 Task: In the  document invoice.rtf Use the feature 'and check spelling and grammer' Select the body of letter and change paragraph spacing to  '1.5'Select the word  Good Afternoon and change font size to  25
Action: Mouse moved to (293, 408)
Screenshot: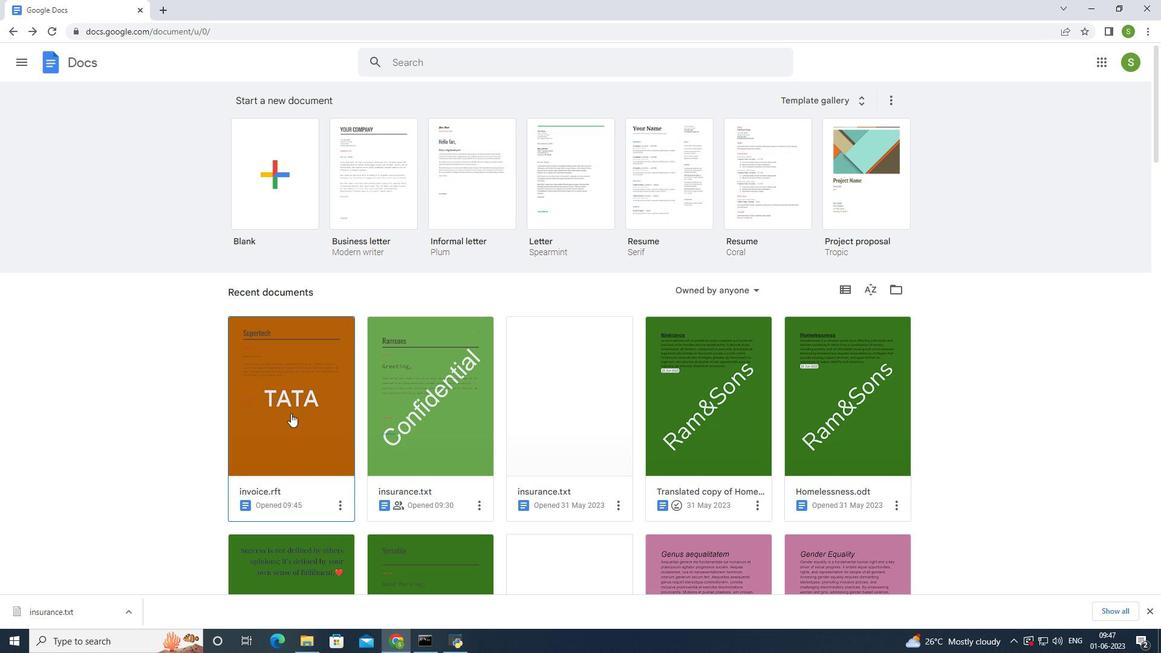 
Action: Mouse pressed left at (293, 408)
Screenshot: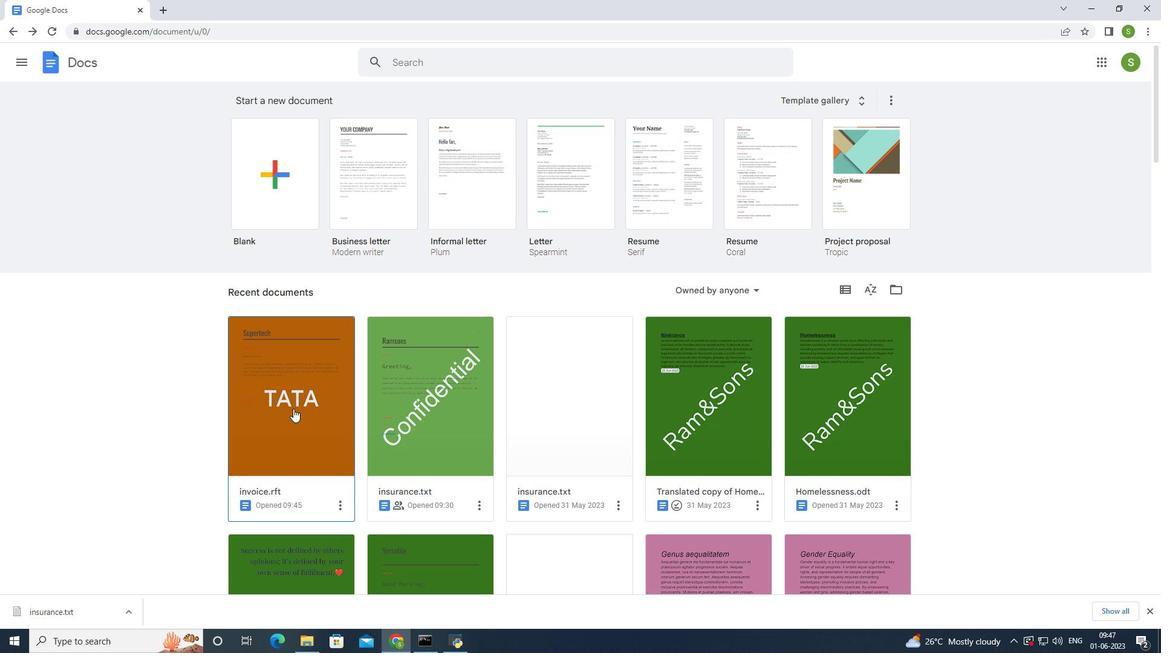 
Action: Mouse moved to (201, 73)
Screenshot: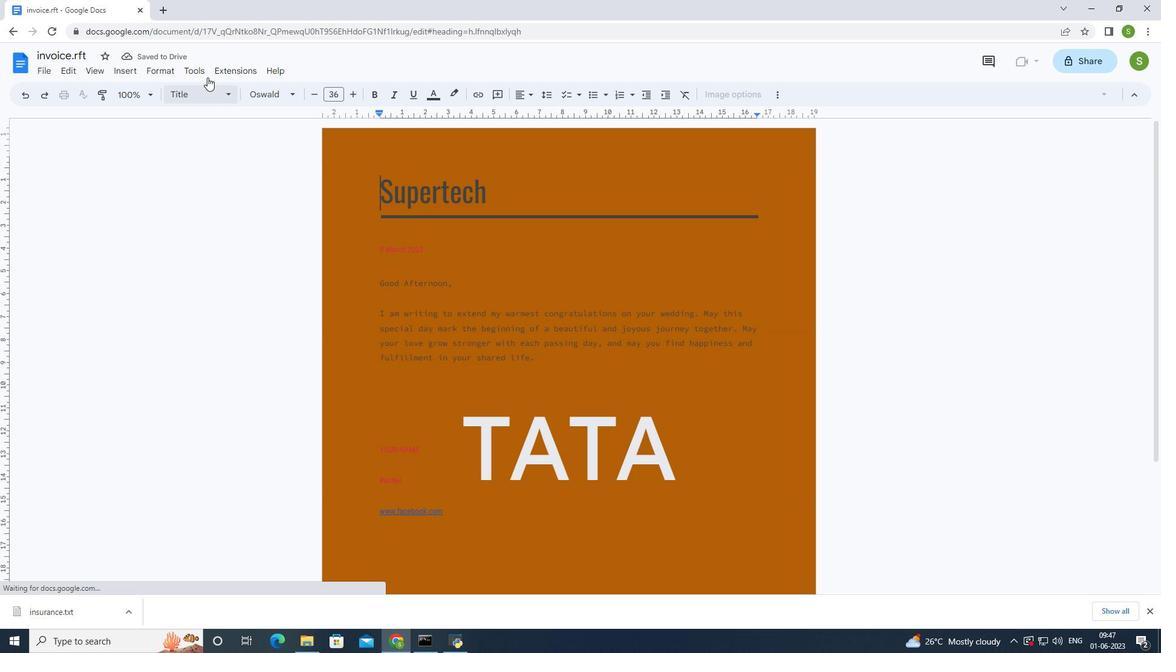 
Action: Mouse pressed left at (201, 73)
Screenshot: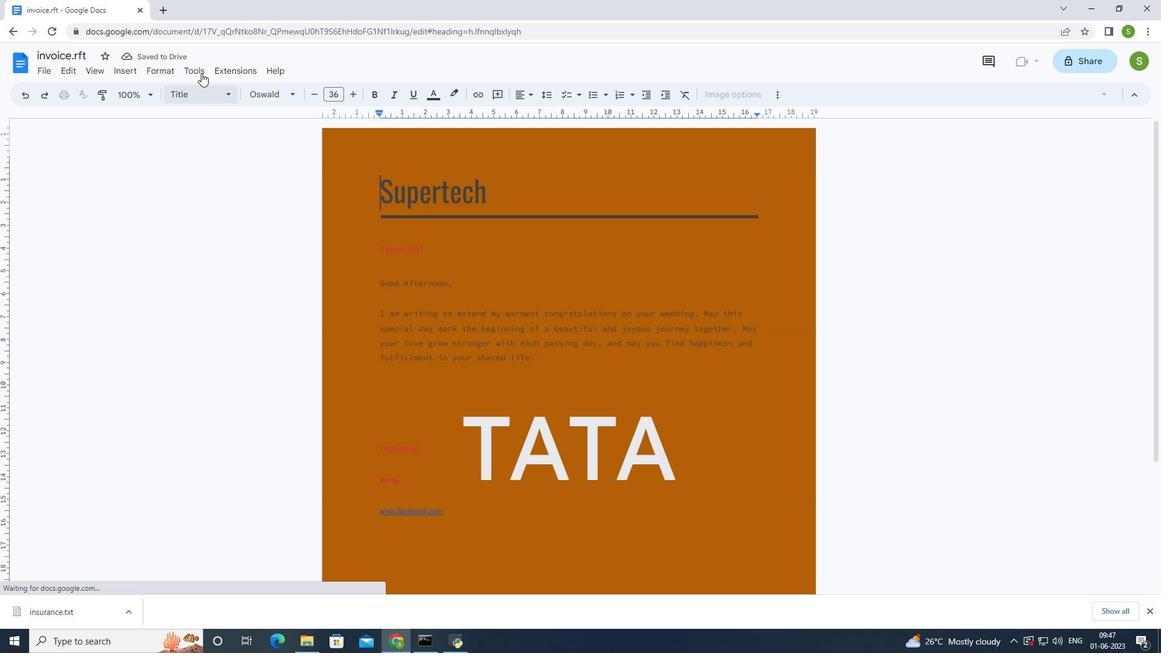 
Action: Mouse moved to (213, 87)
Screenshot: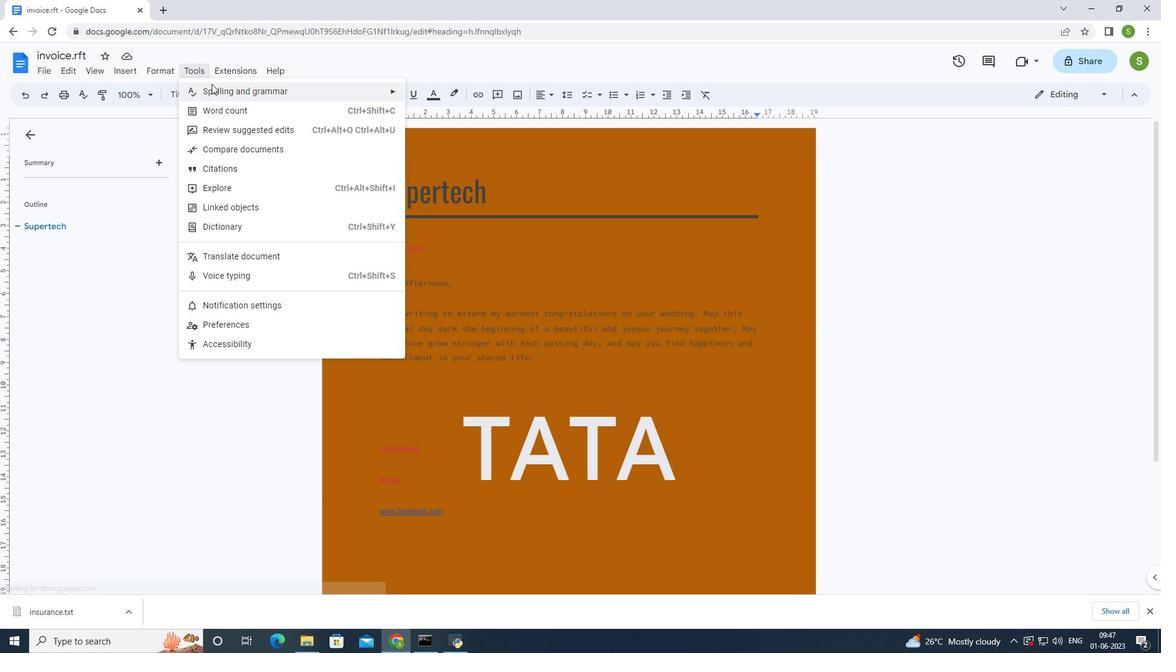 
Action: Mouse pressed left at (213, 87)
Screenshot: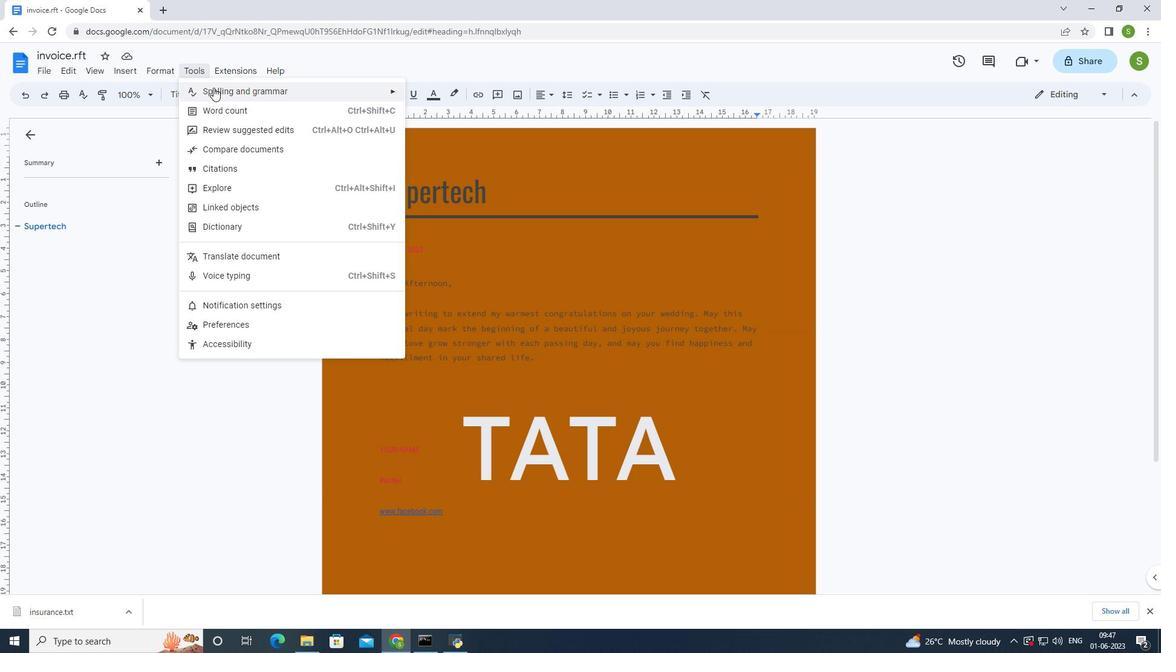 
Action: Mouse moved to (431, 92)
Screenshot: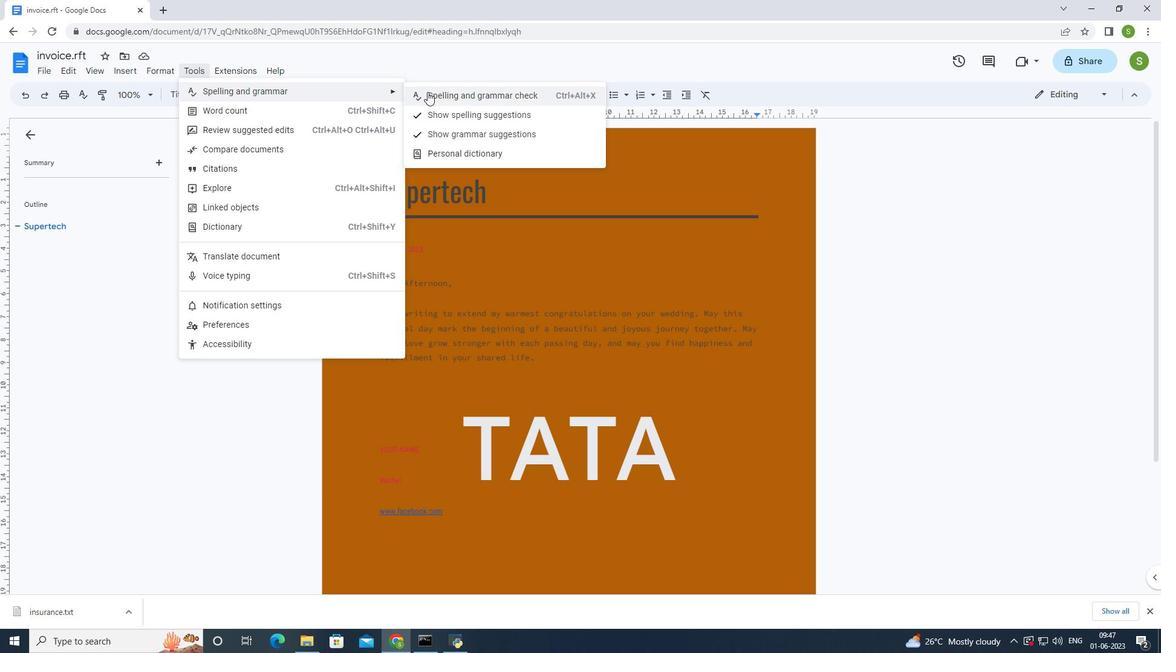
Action: Mouse pressed left at (431, 92)
Screenshot: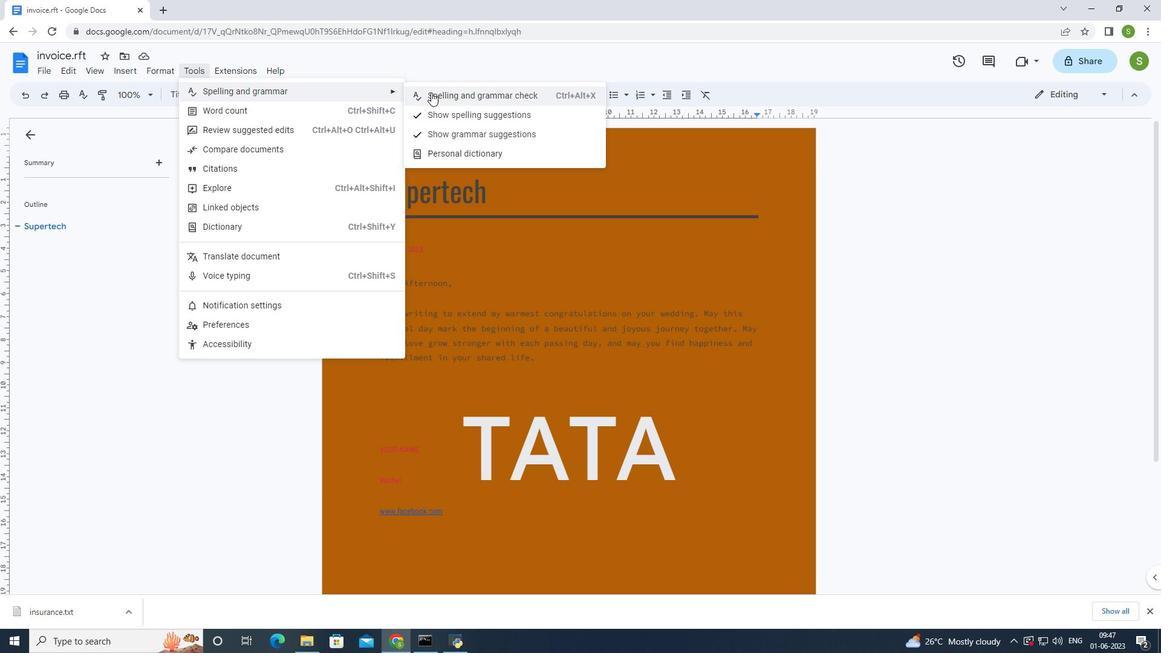 
Action: Mouse moved to (374, 277)
Screenshot: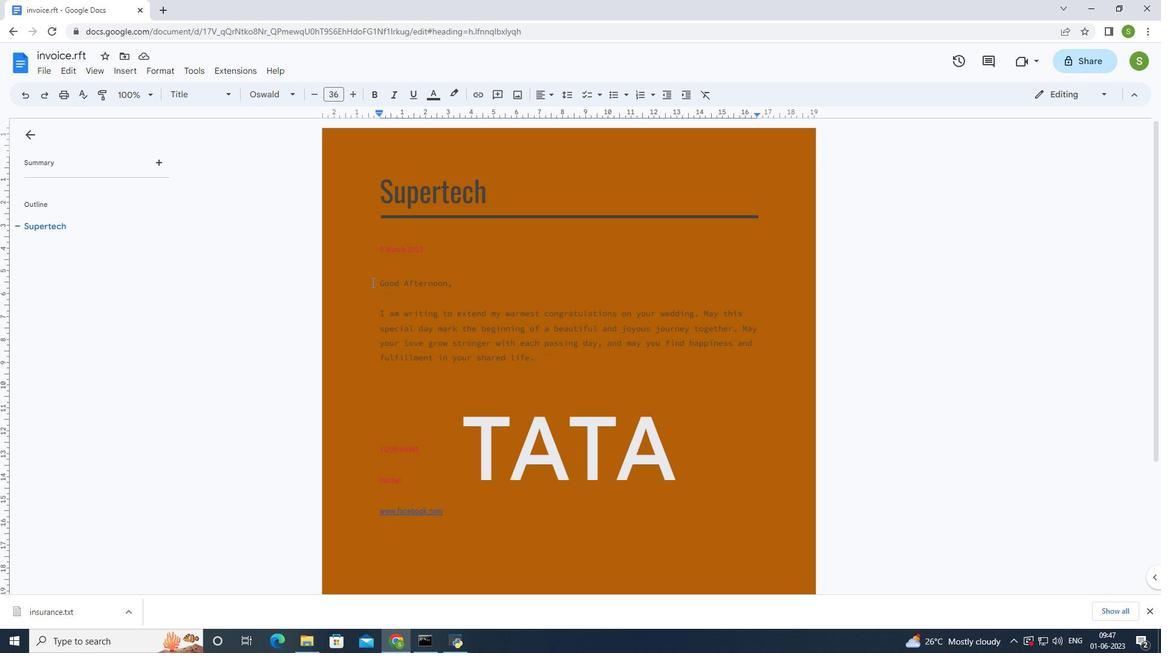 
Action: Mouse pressed left at (374, 277)
Screenshot: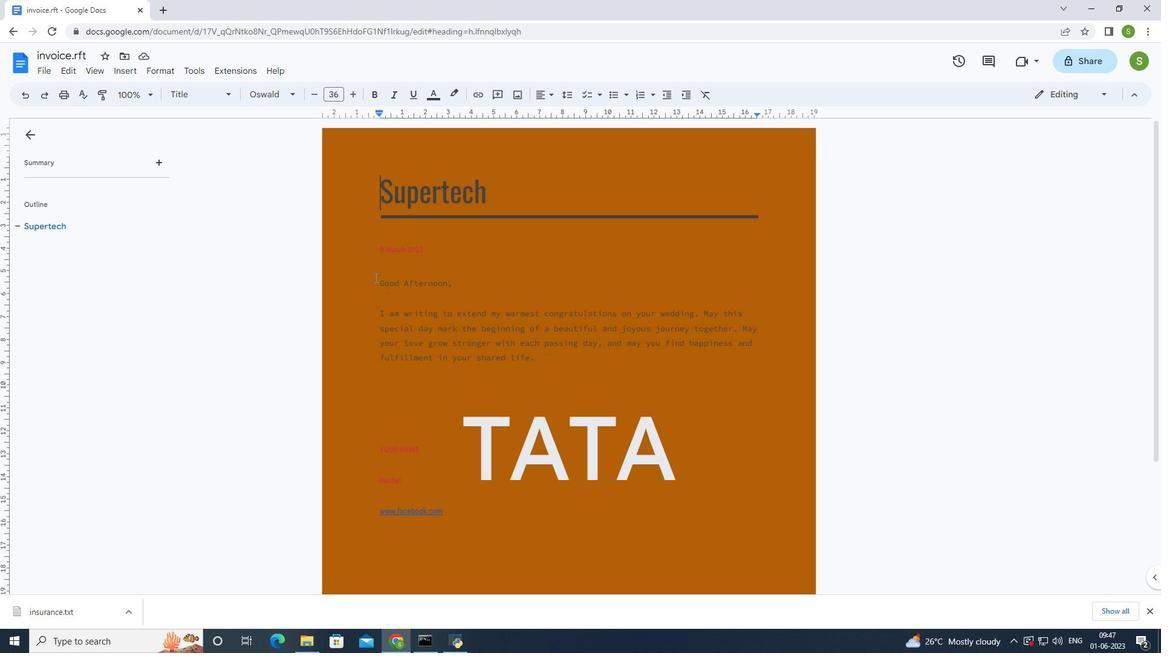 
Action: Mouse moved to (570, 97)
Screenshot: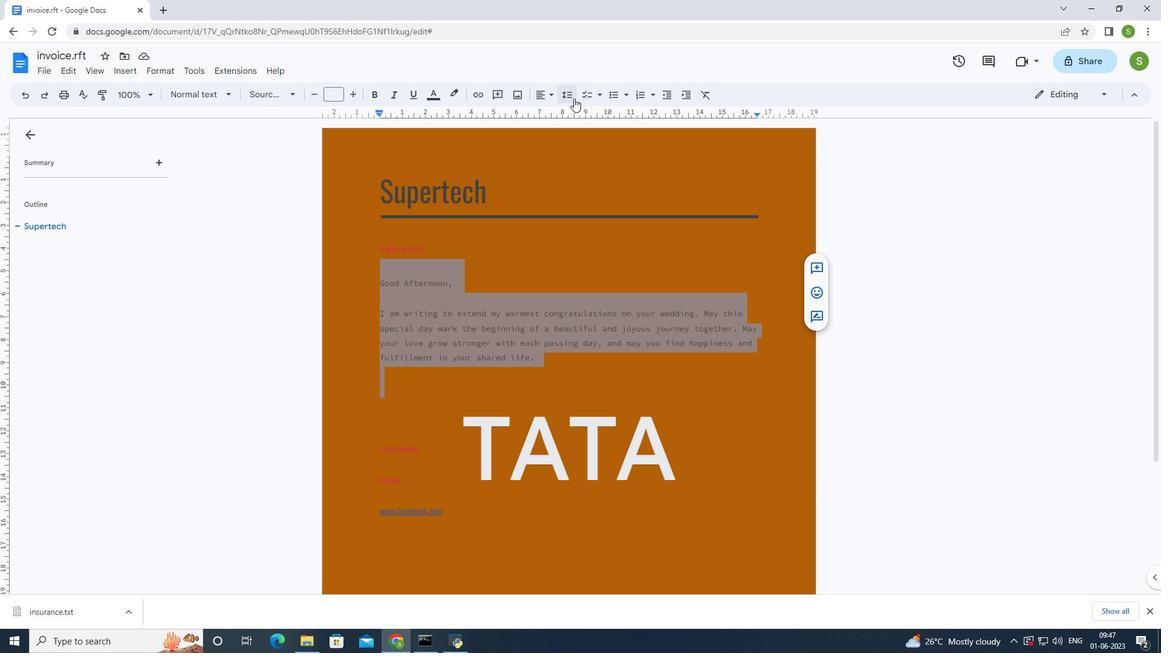 
Action: Mouse pressed left at (570, 97)
Screenshot: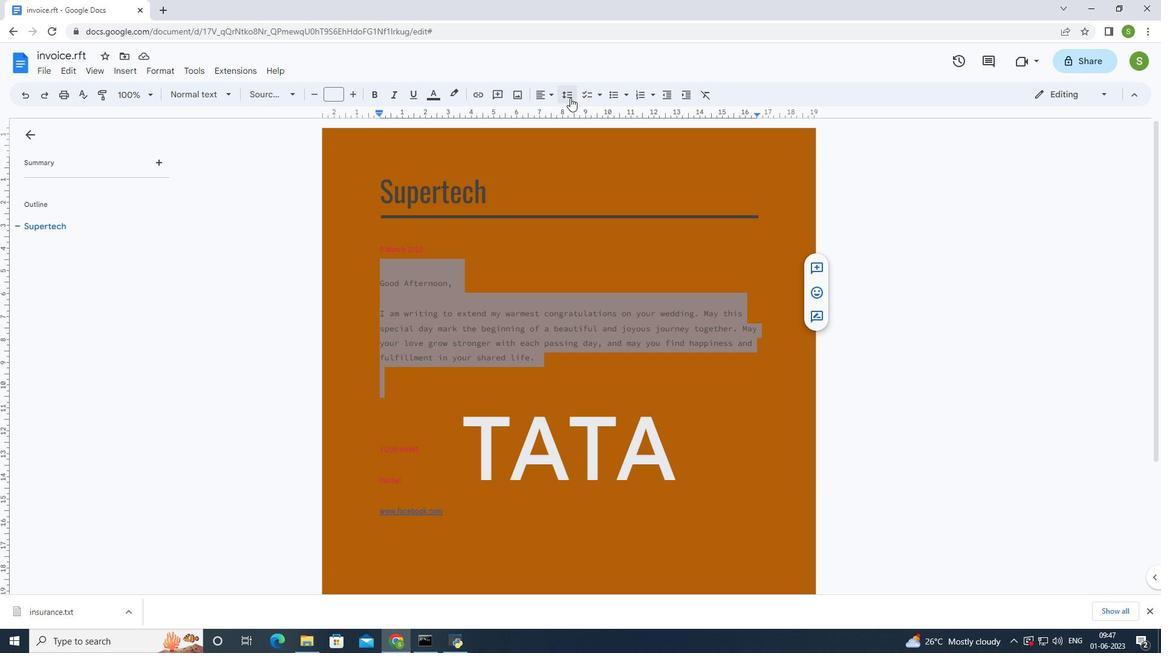 
Action: Mouse moved to (582, 154)
Screenshot: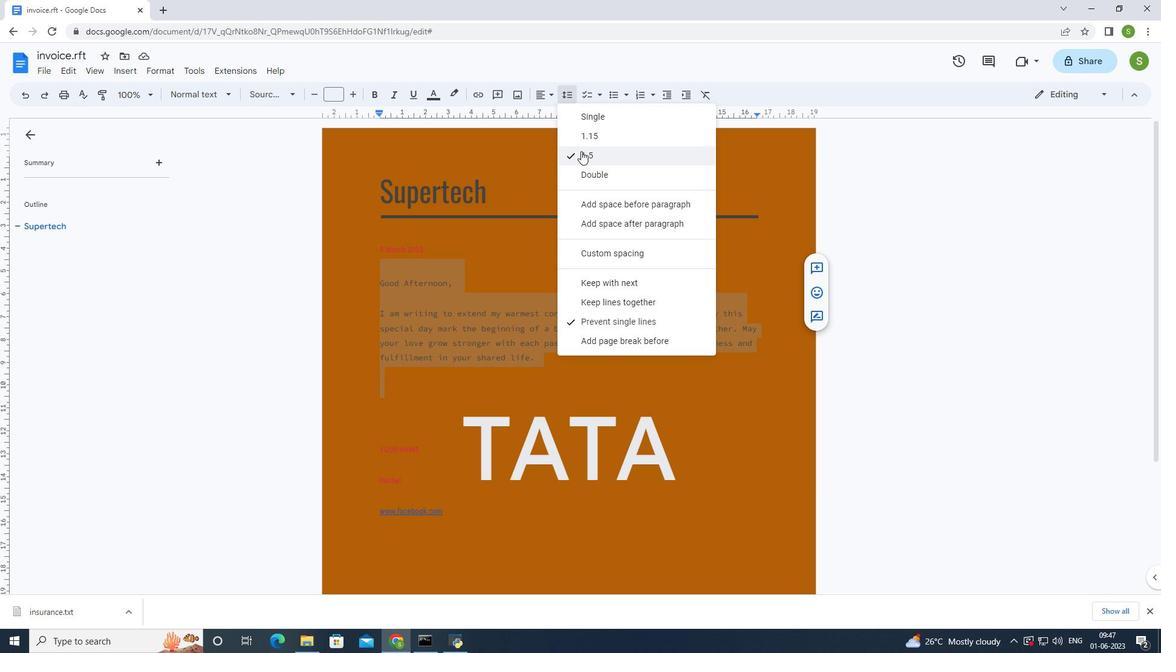 
Action: Mouse pressed left at (582, 154)
Screenshot: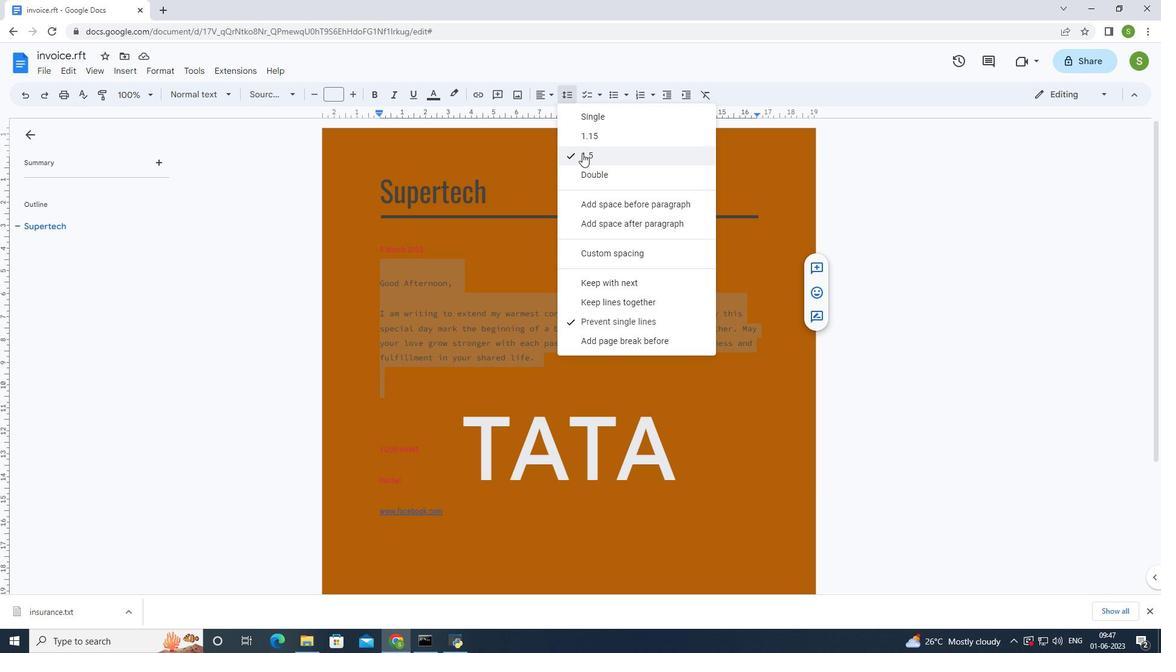 
Action: Mouse moved to (505, 287)
Screenshot: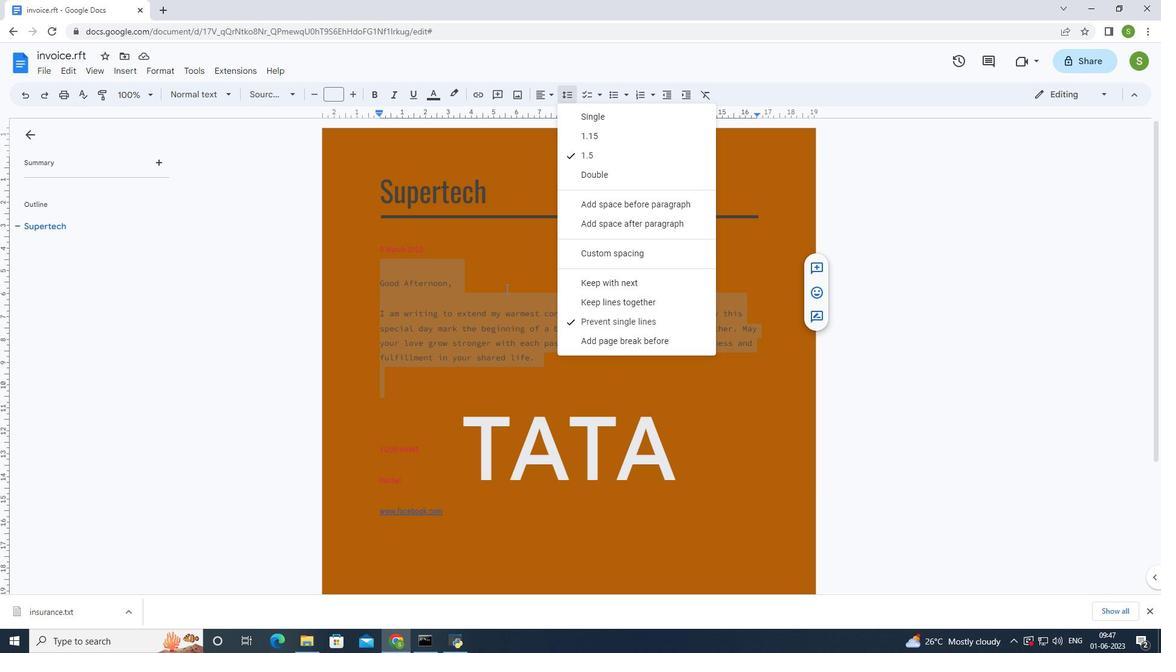 
Action: Mouse pressed left at (505, 287)
Screenshot: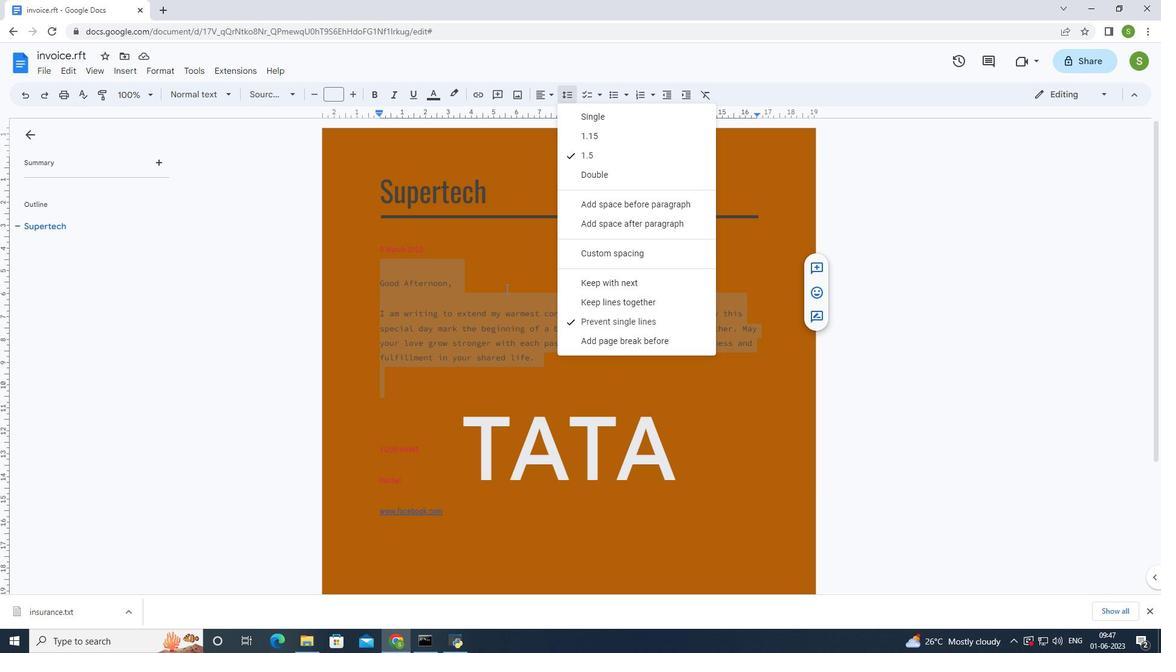 
Action: Mouse moved to (454, 284)
Screenshot: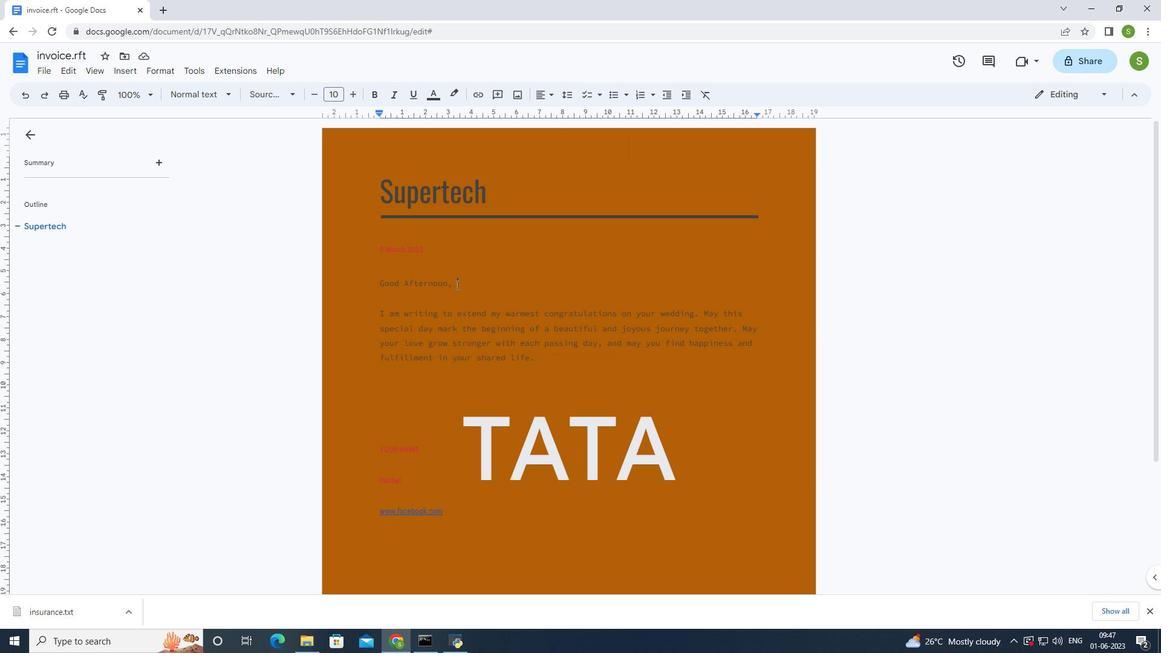 
Action: Mouse pressed left at (454, 284)
Screenshot: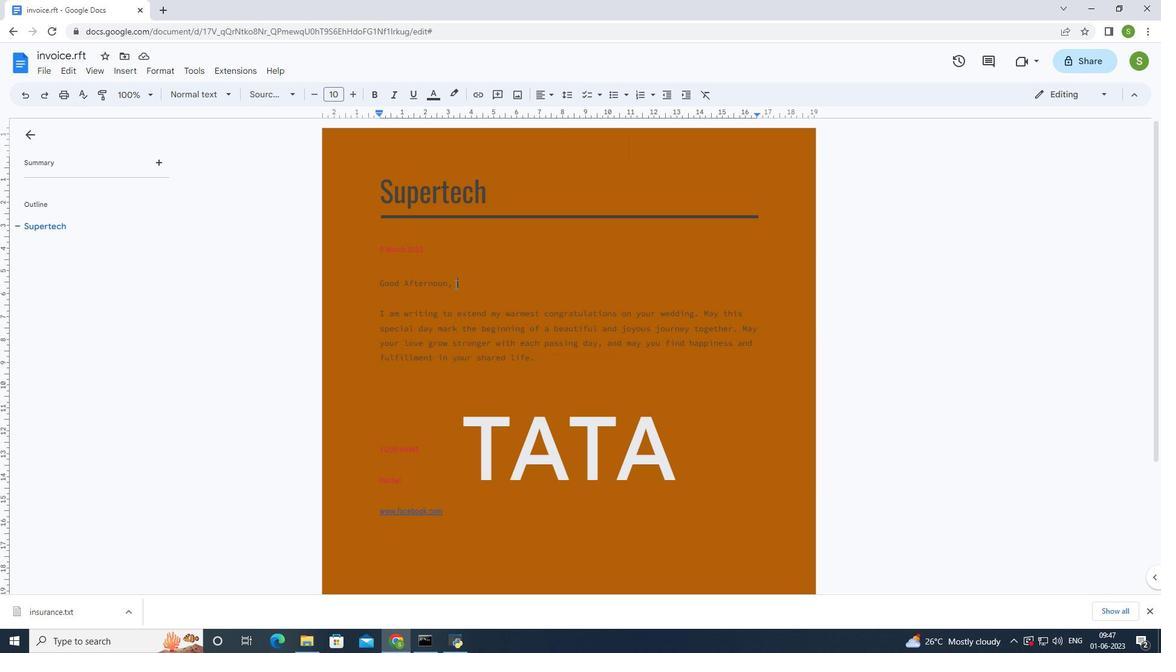 
Action: Mouse moved to (350, 94)
Screenshot: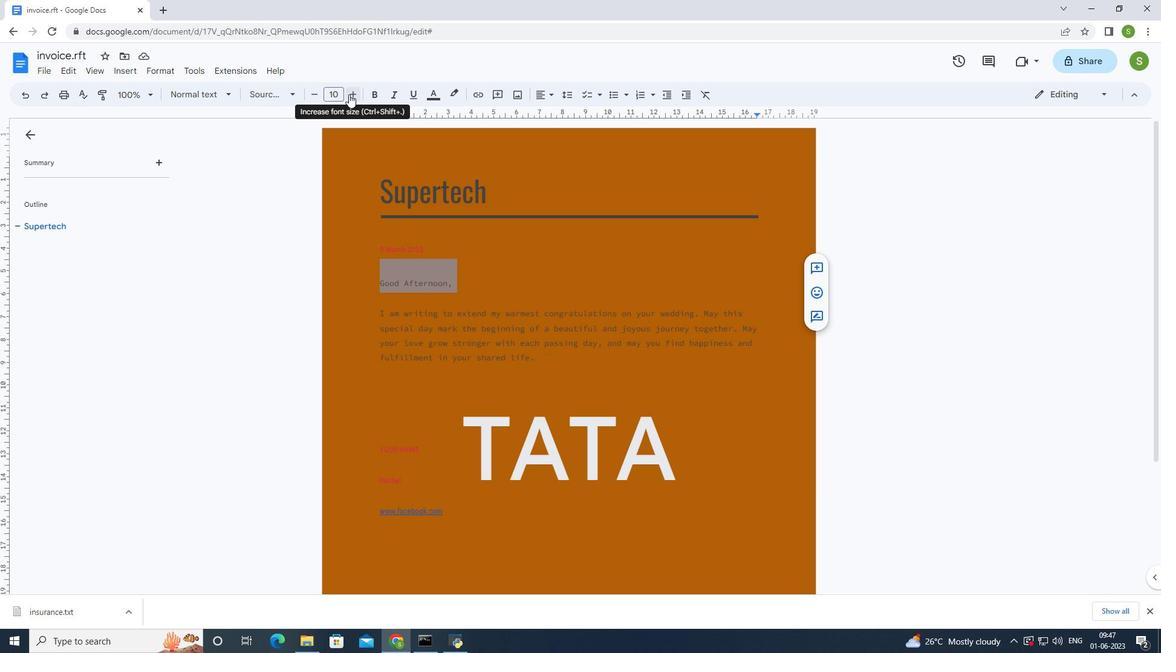 
Action: Mouse pressed left at (350, 94)
Screenshot: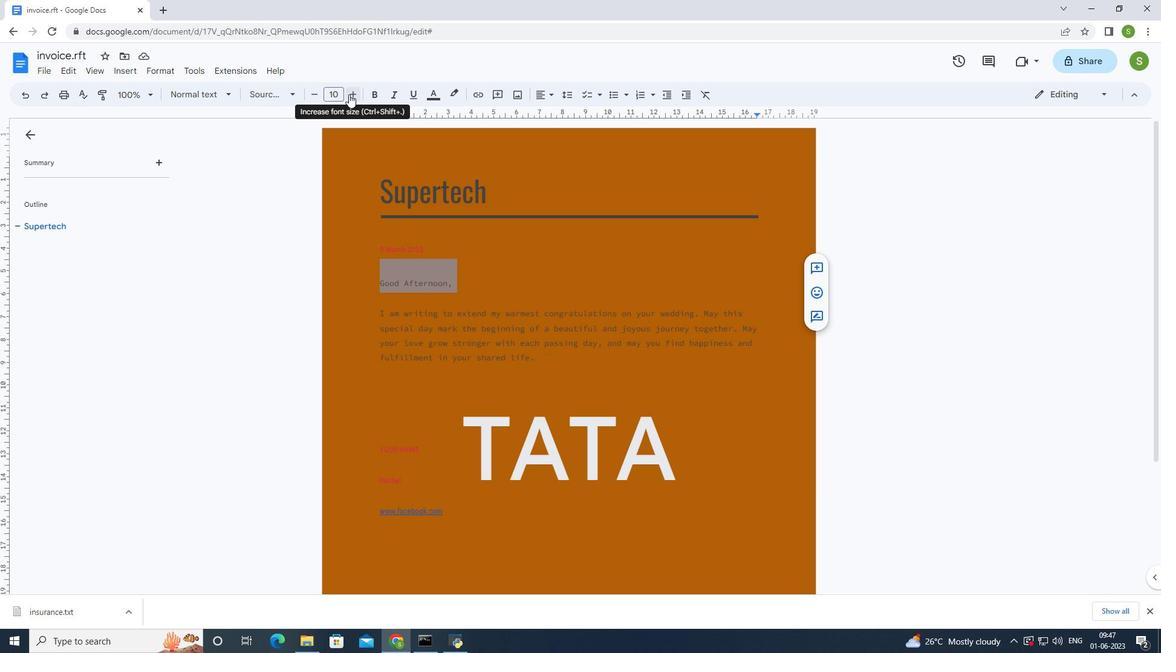 
Action: Mouse pressed left at (350, 94)
Screenshot: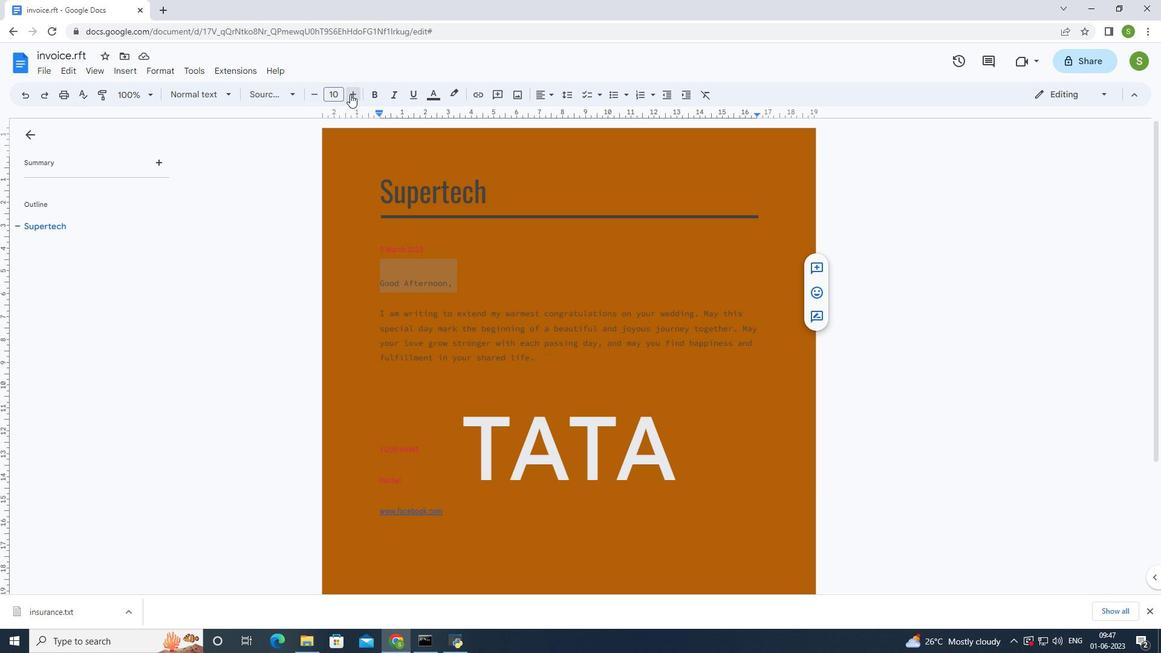 
Action: Mouse pressed left at (350, 94)
Screenshot: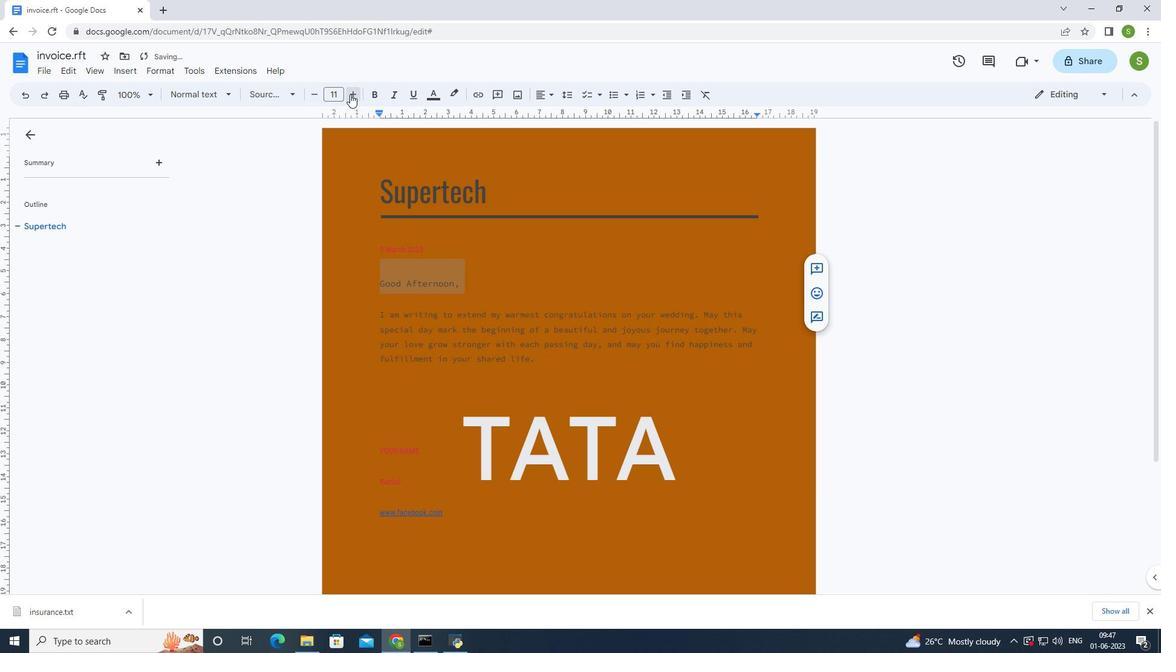 
Action: Mouse pressed left at (350, 94)
Screenshot: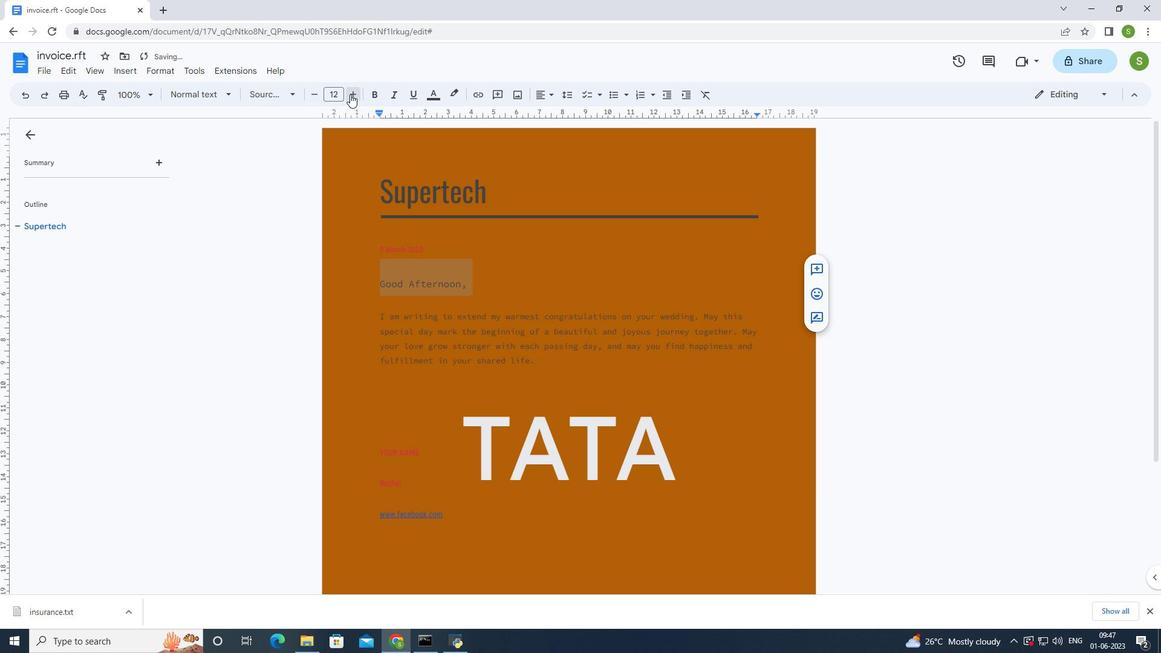 
Action: Mouse pressed left at (350, 94)
Screenshot: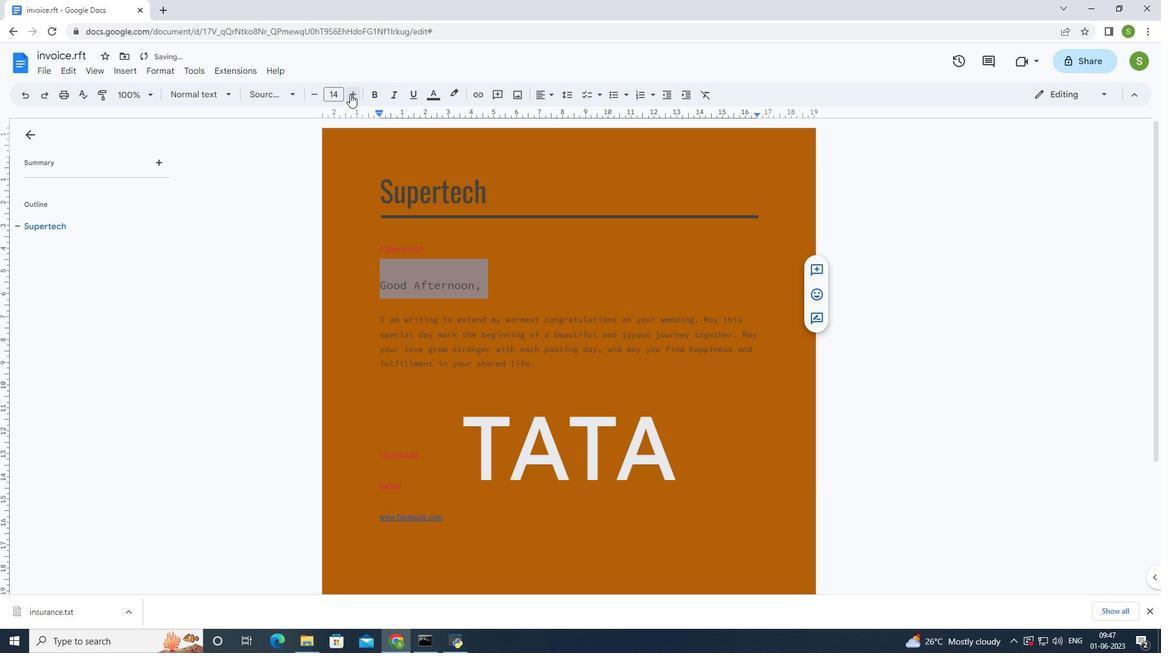 
Action: Mouse pressed left at (350, 94)
Screenshot: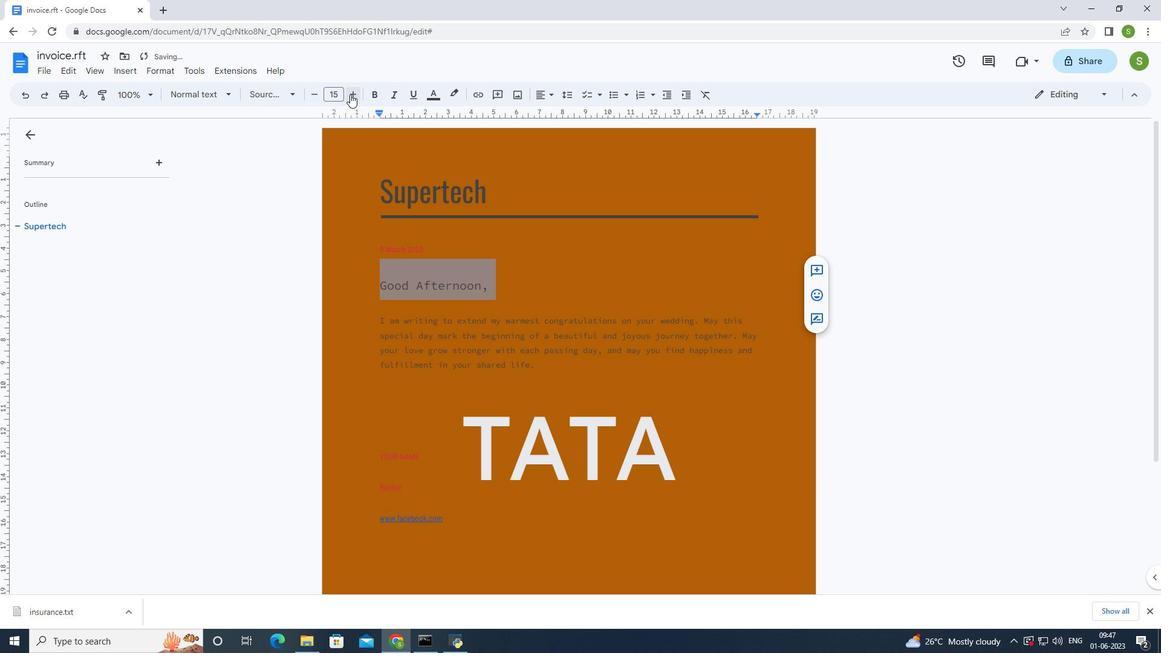 
Action: Mouse pressed left at (350, 94)
Screenshot: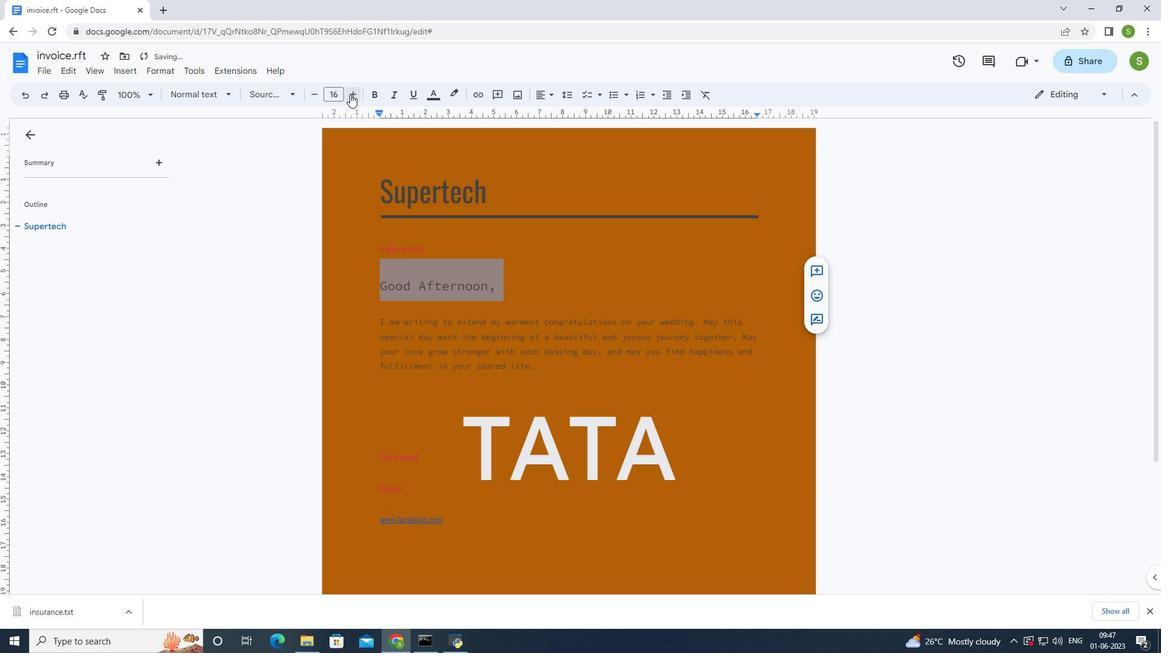 
Action: Mouse pressed left at (350, 94)
Screenshot: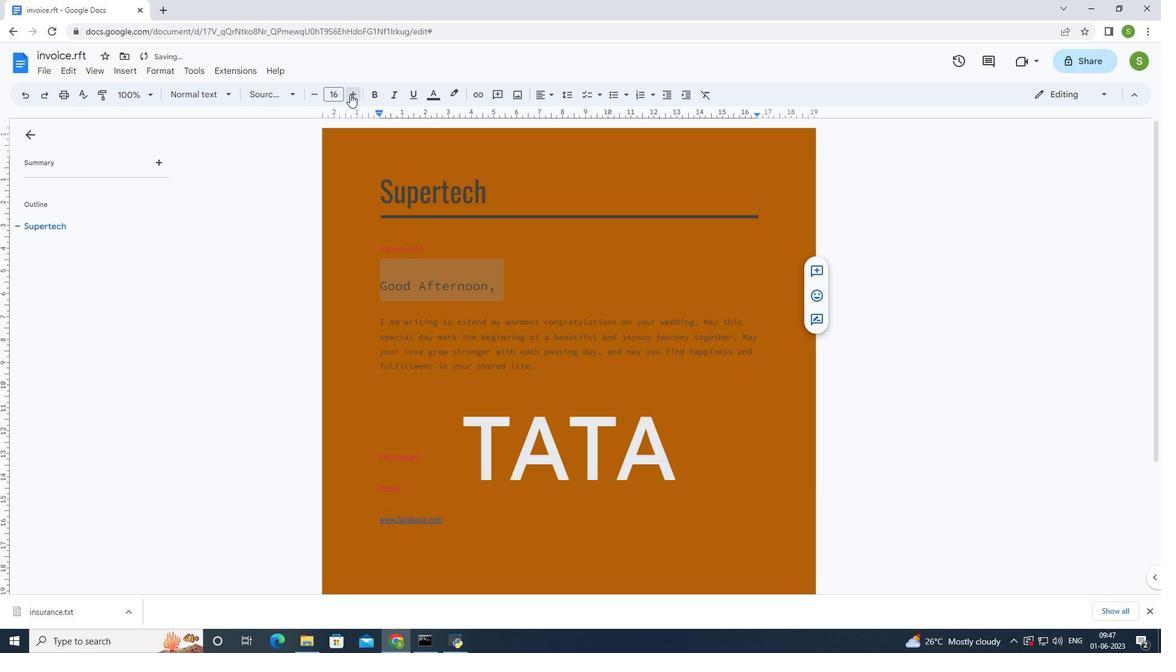 
Action: Mouse moved to (350, 94)
Screenshot: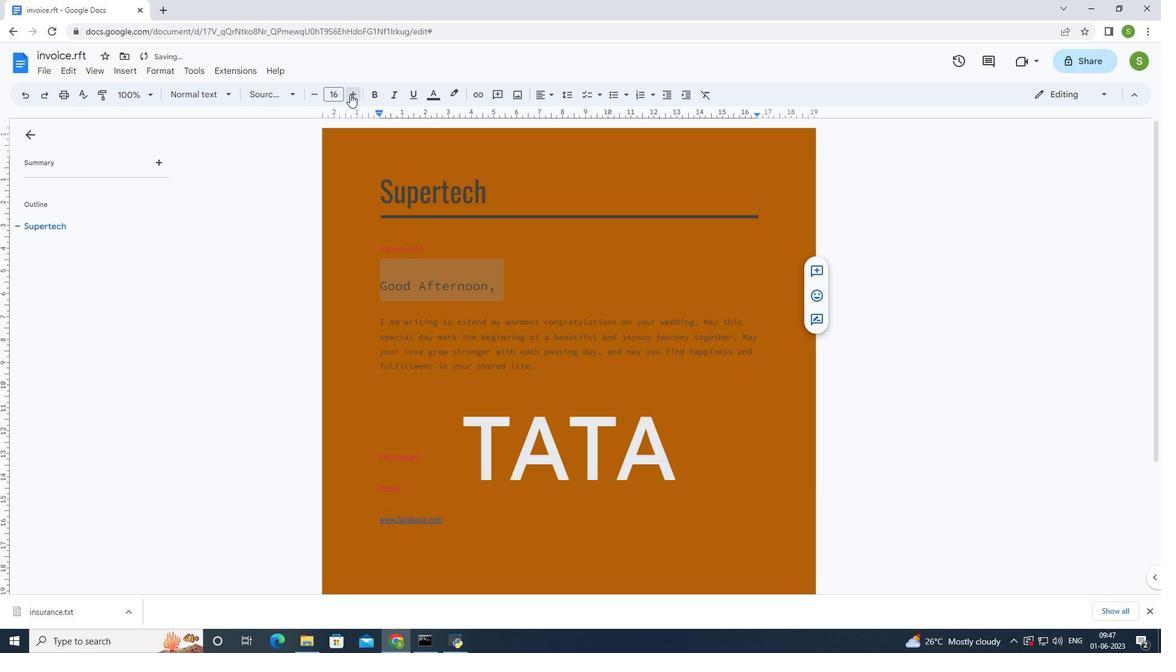 
Action: Mouse pressed left at (350, 94)
Screenshot: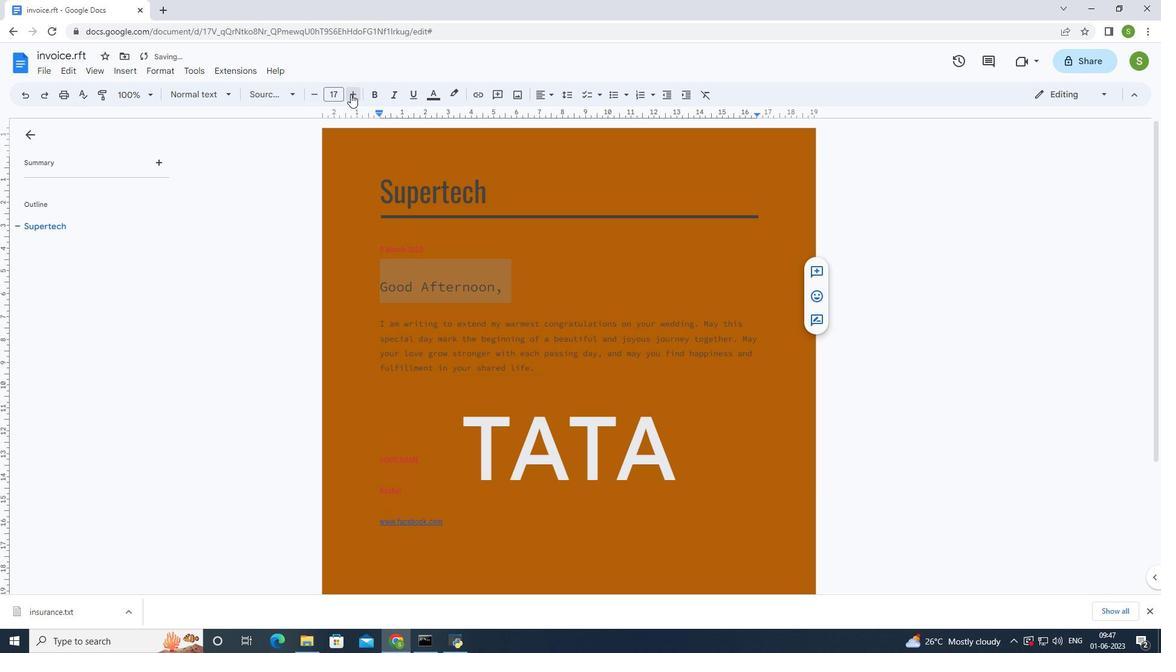 
Action: Mouse pressed left at (350, 94)
Screenshot: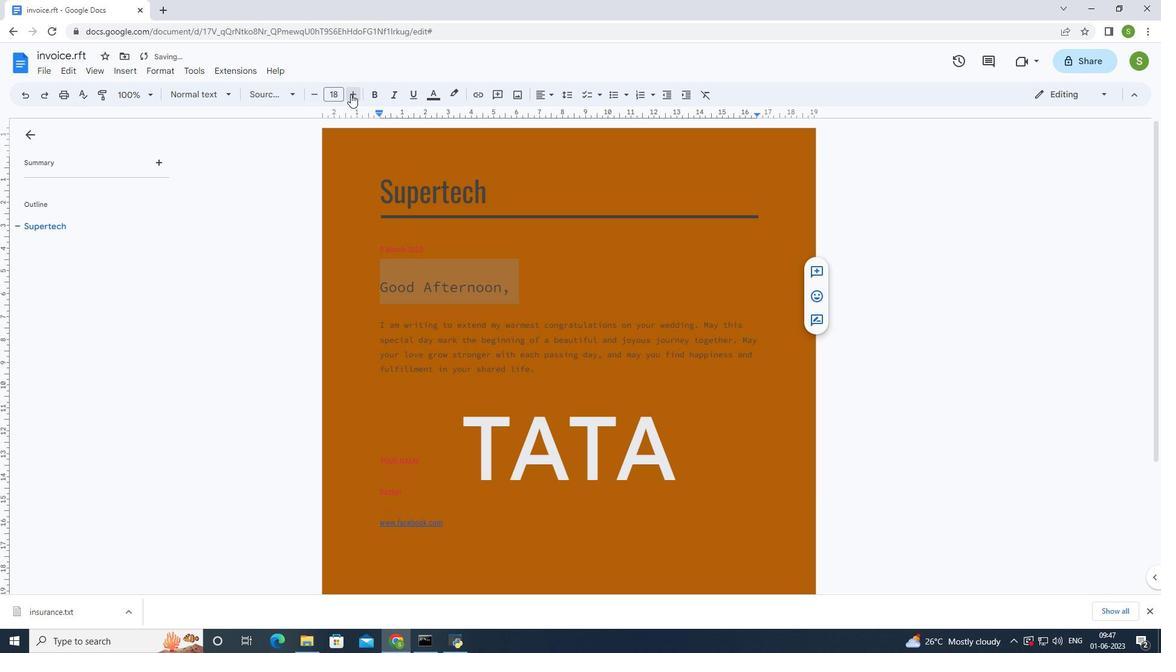 
Action: Mouse pressed left at (350, 94)
Screenshot: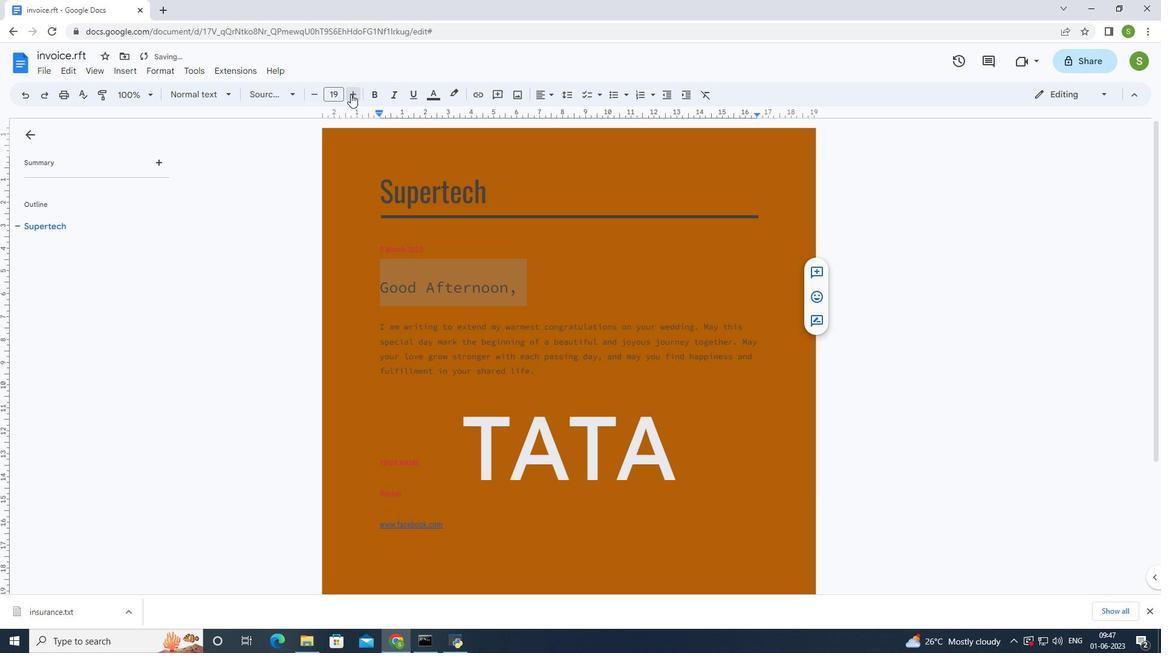 
Action: Mouse pressed left at (350, 94)
Screenshot: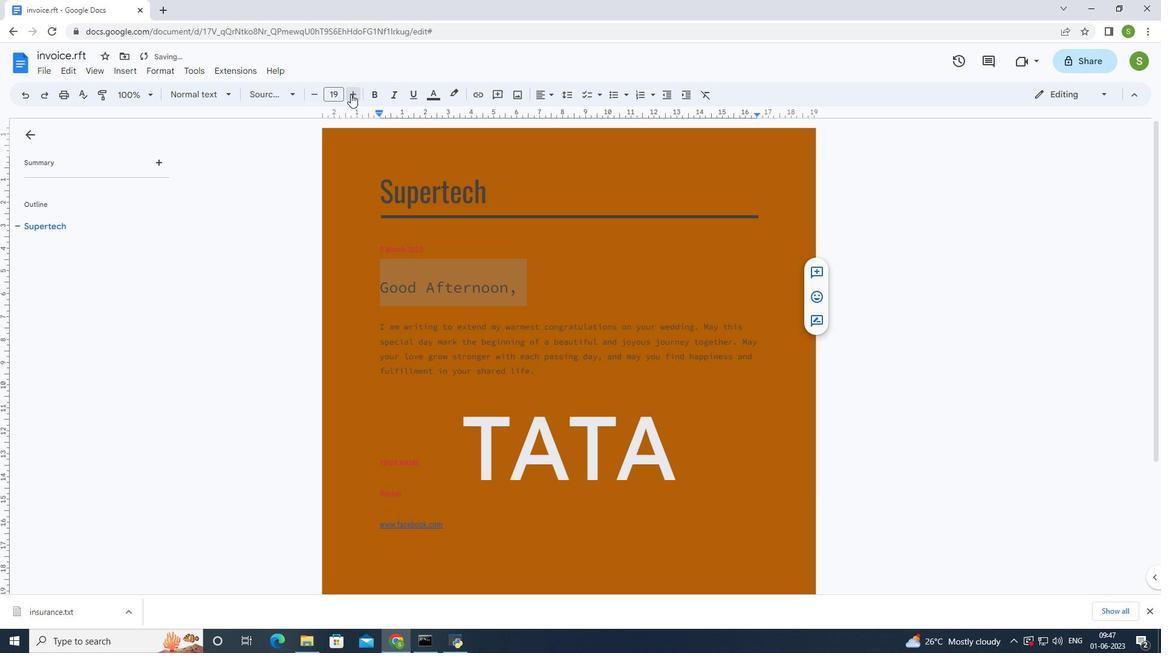 
Action: Mouse pressed left at (350, 94)
Screenshot: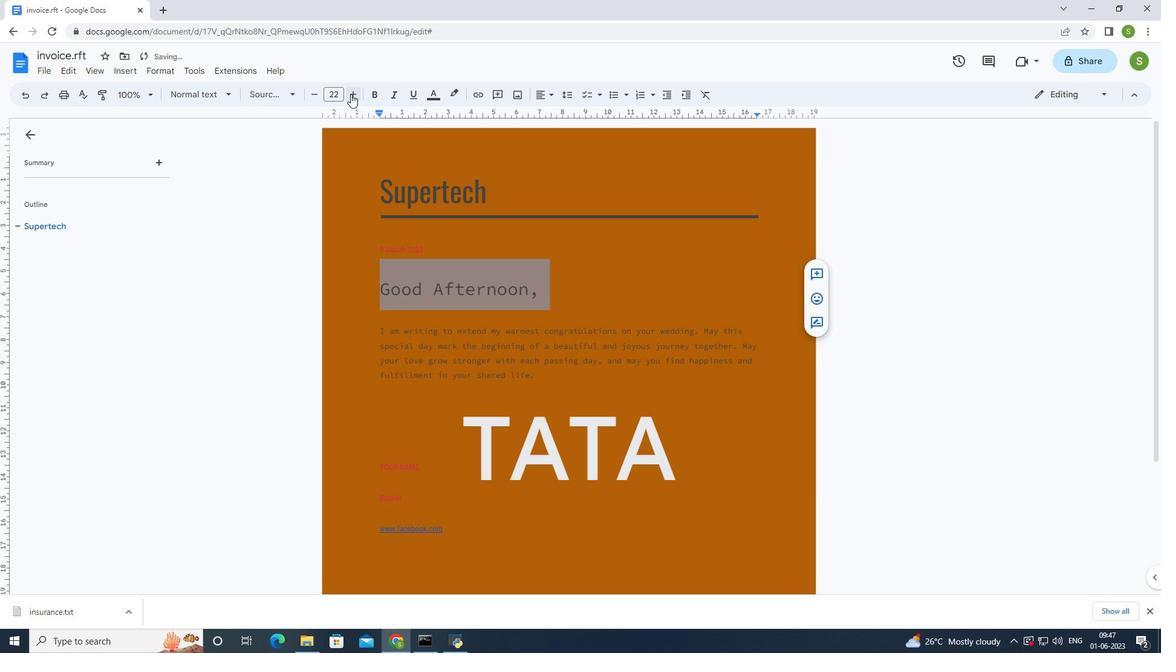 
Action: Mouse pressed left at (350, 94)
Screenshot: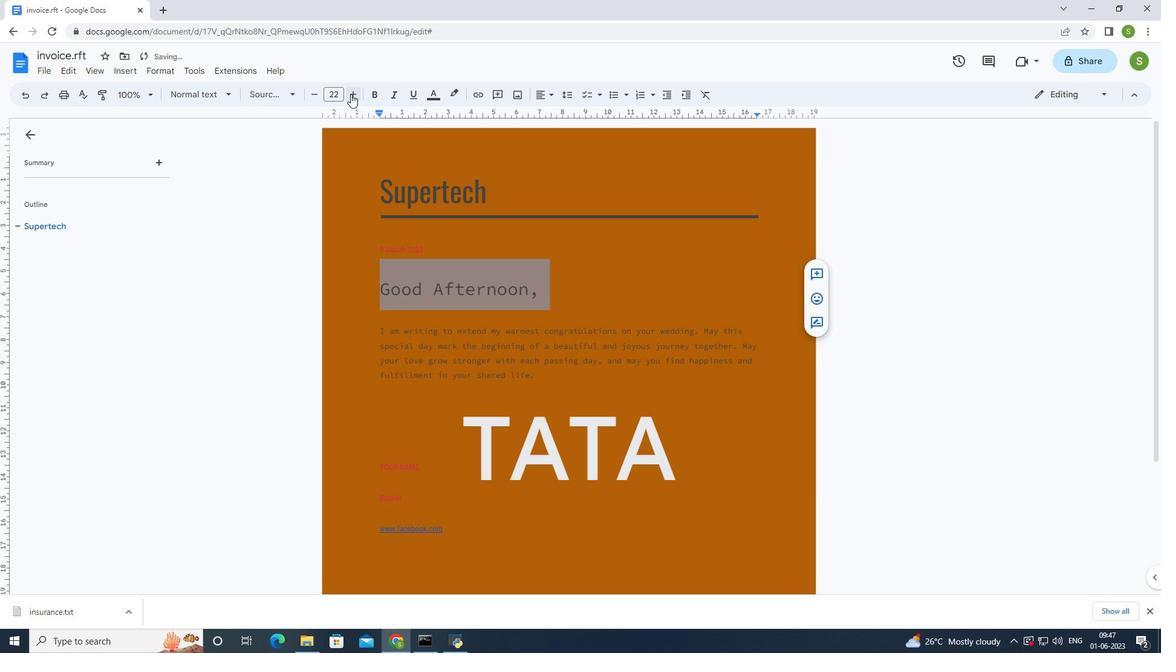 
Action: Mouse pressed left at (350, 94)
Screenshot: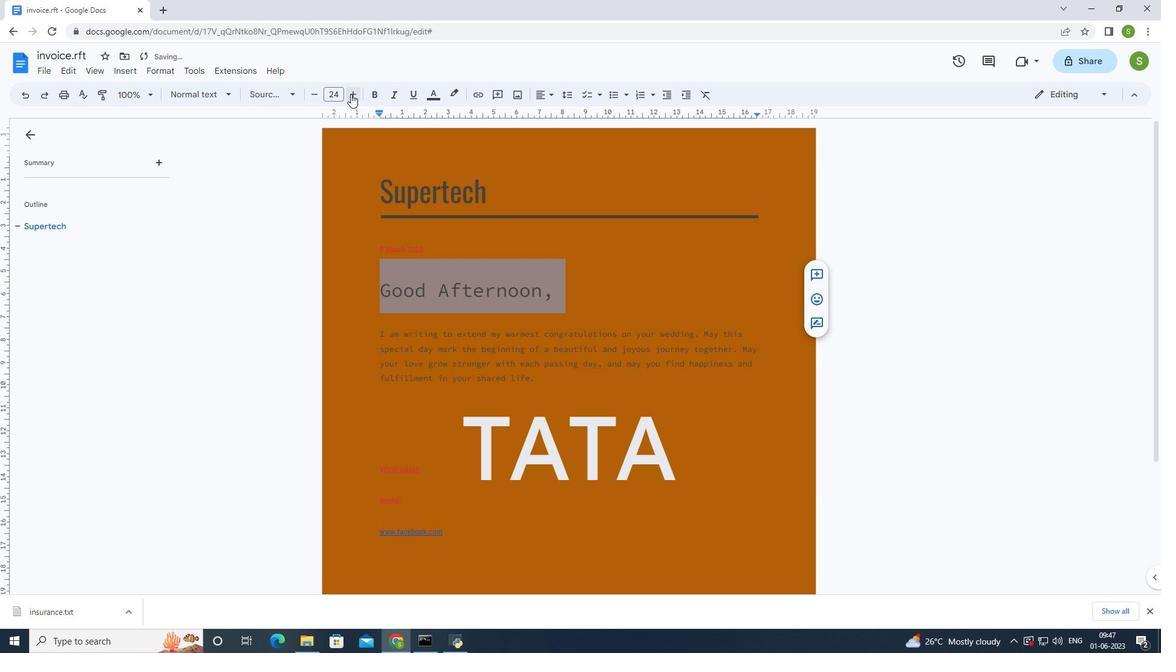 
Action: Mouse moved to (592, 285)
Screenshot: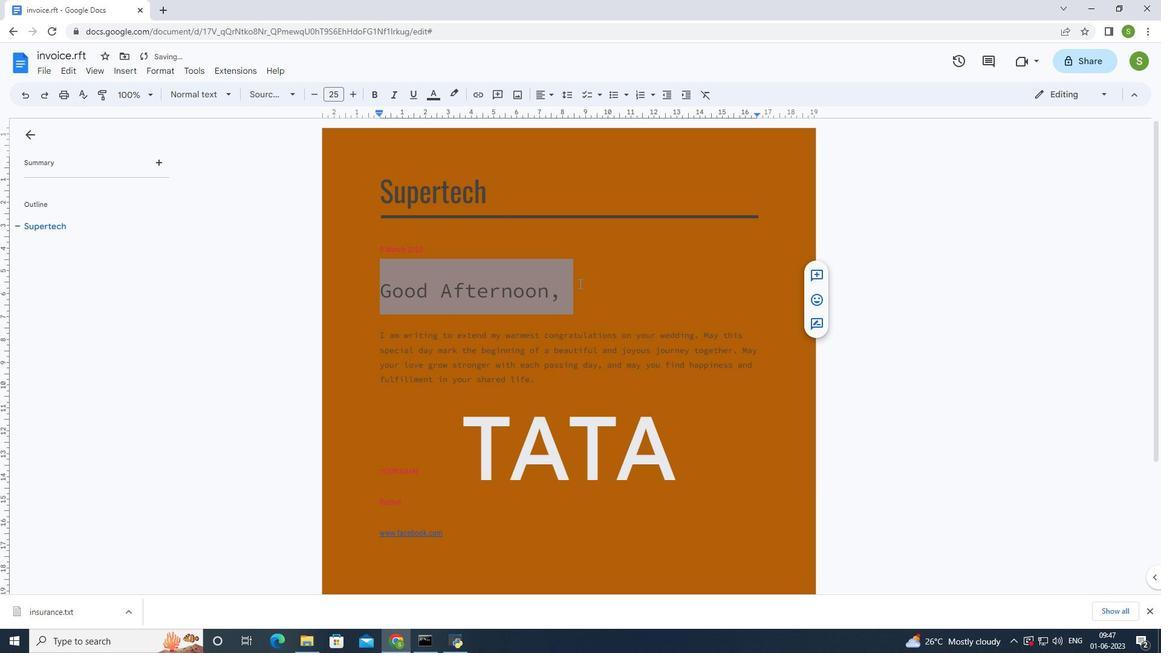 
Action: Mouse pressed left at (592, 285)
Screenshot: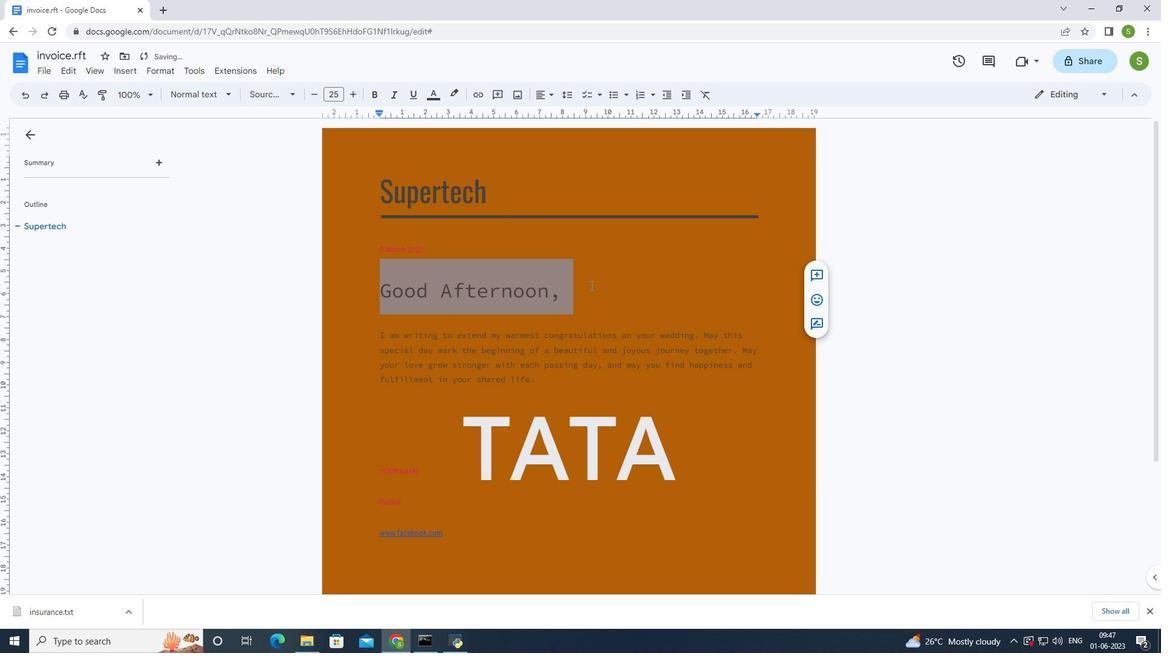 
Action: Mouse moved to (586, 280)
Screenshot: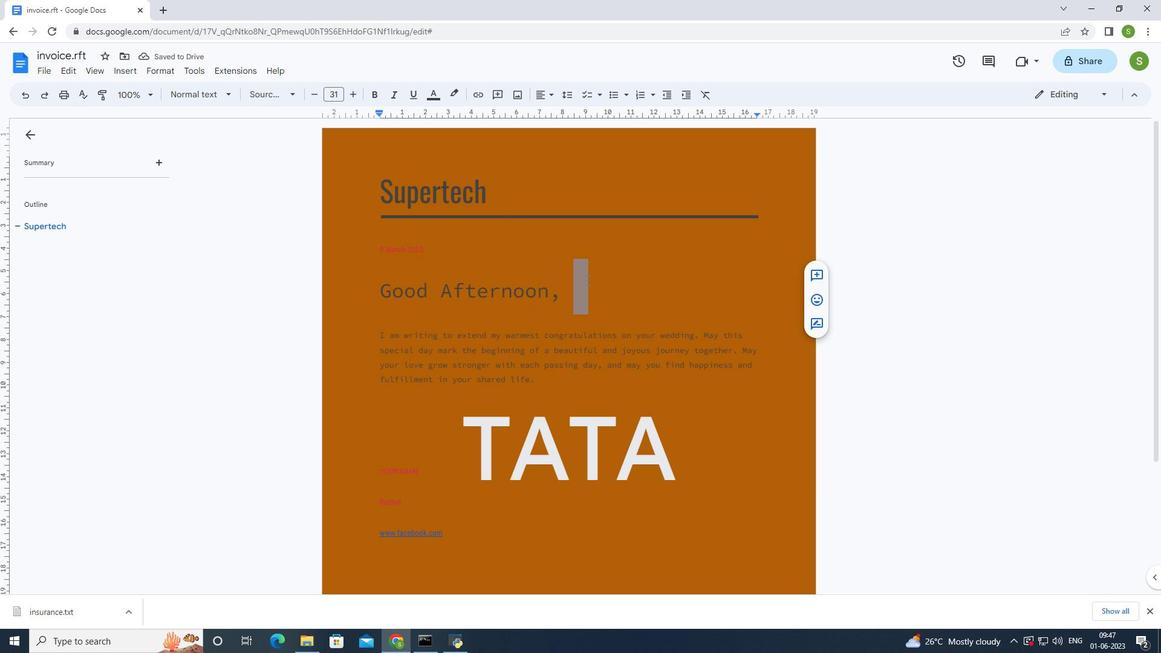 
Action: Key pressed ctrl+S
Screenshot: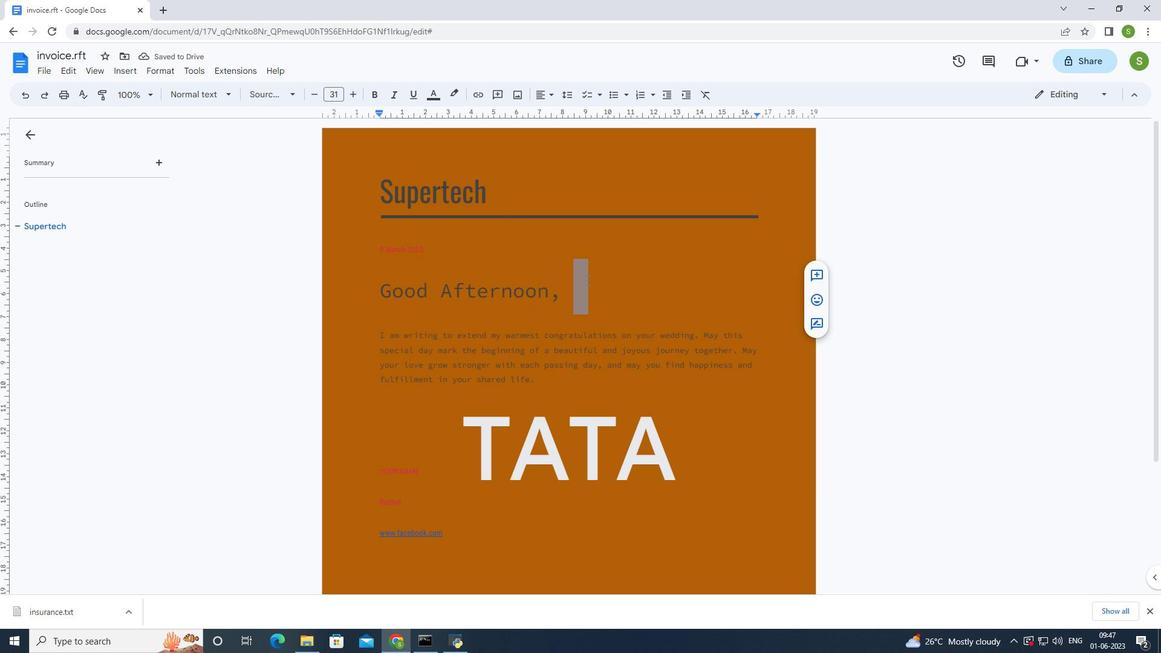 
Action: Mouse moved to (578, 283)
Screenshot: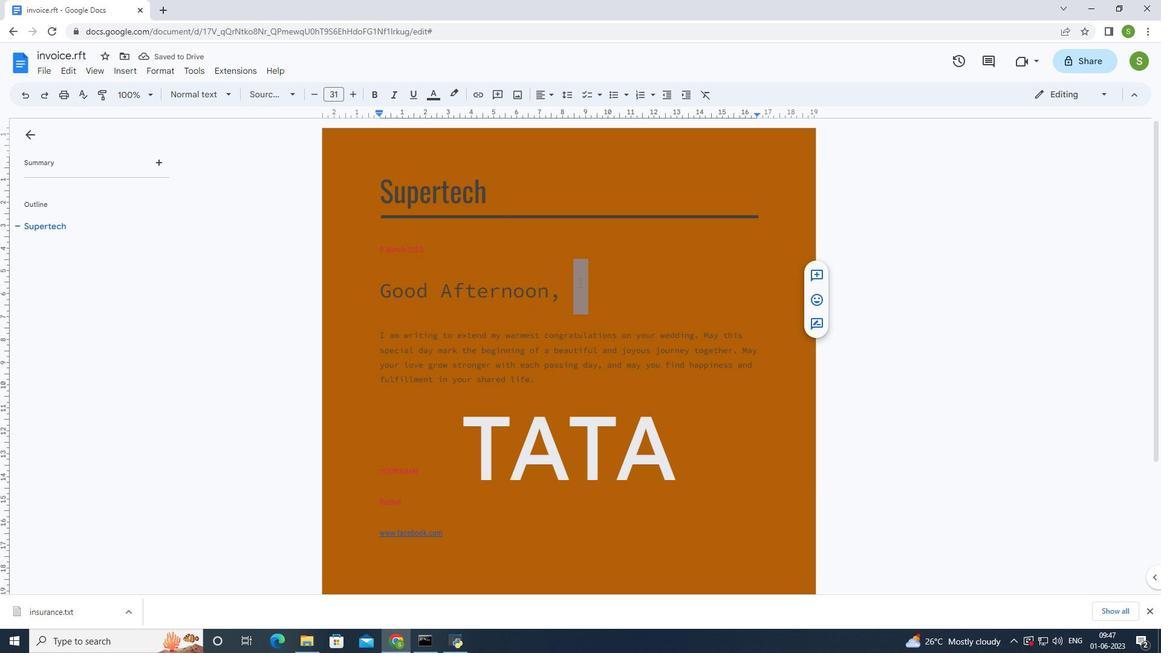 
